Task: Create a rule when I am mentioned in a comment on a card by anyone except me.
Action: Mouse moved to (971, 263)
Screenshot: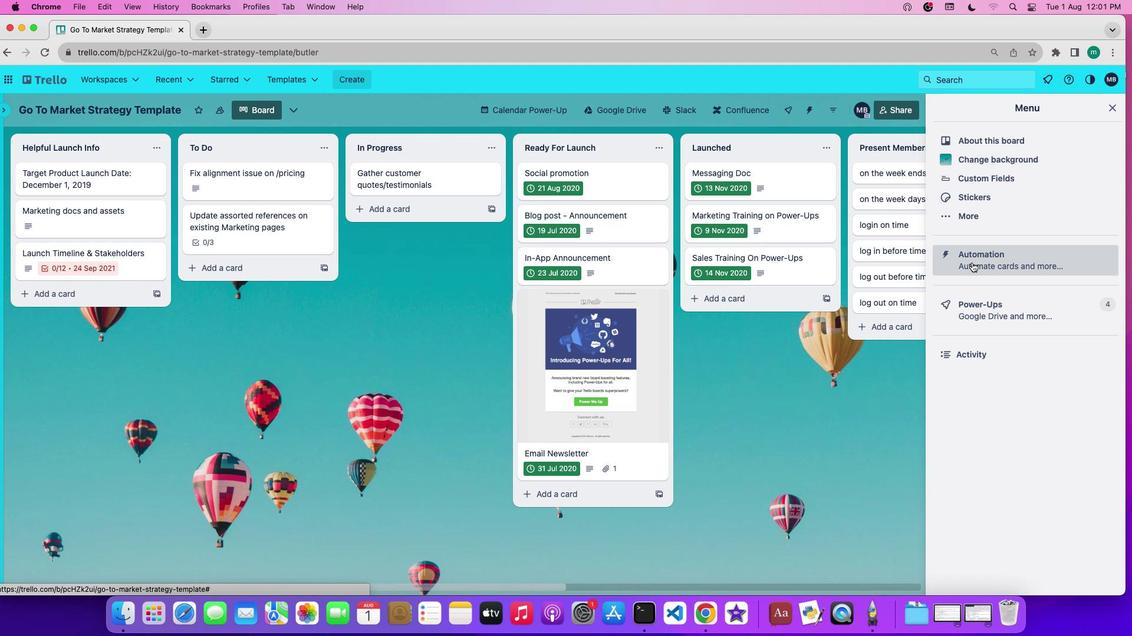 
Action: Mouse pressed left at (971, 263)
Screenshot: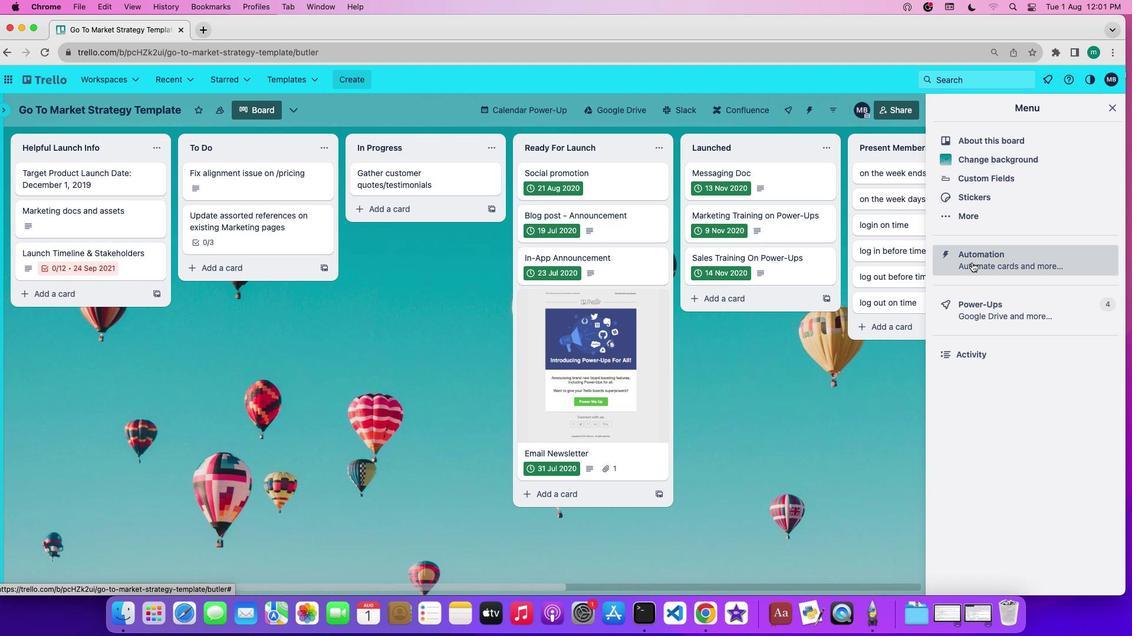 
Action: Mouse moved to (62, 217)
Screenshot: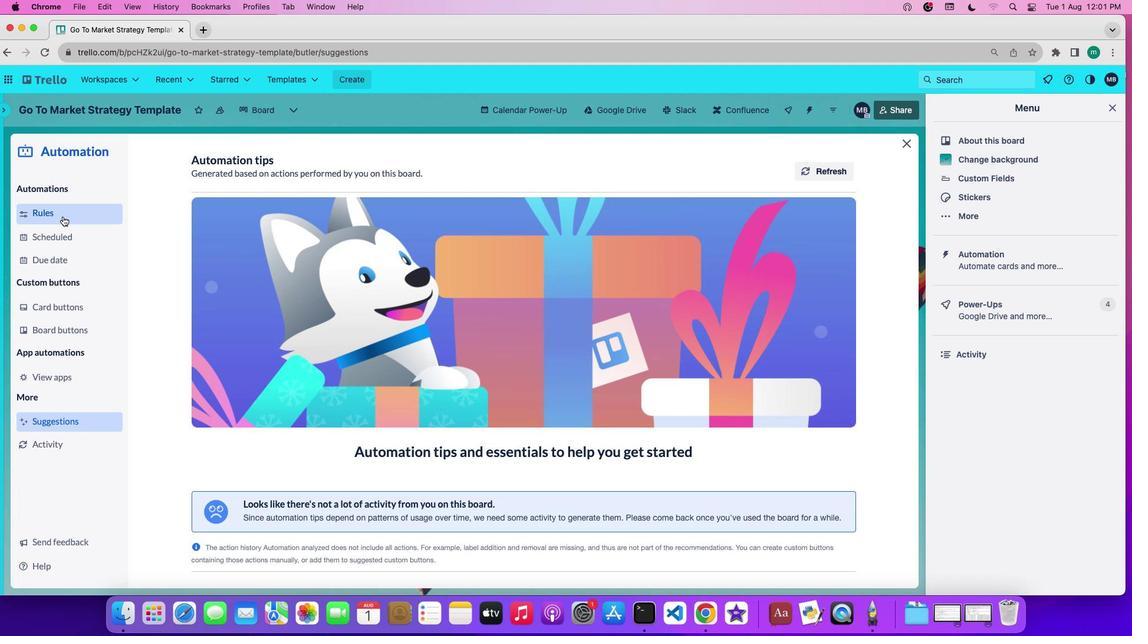 
Action: Mouse pressed left at (62, 217)
Screenshot: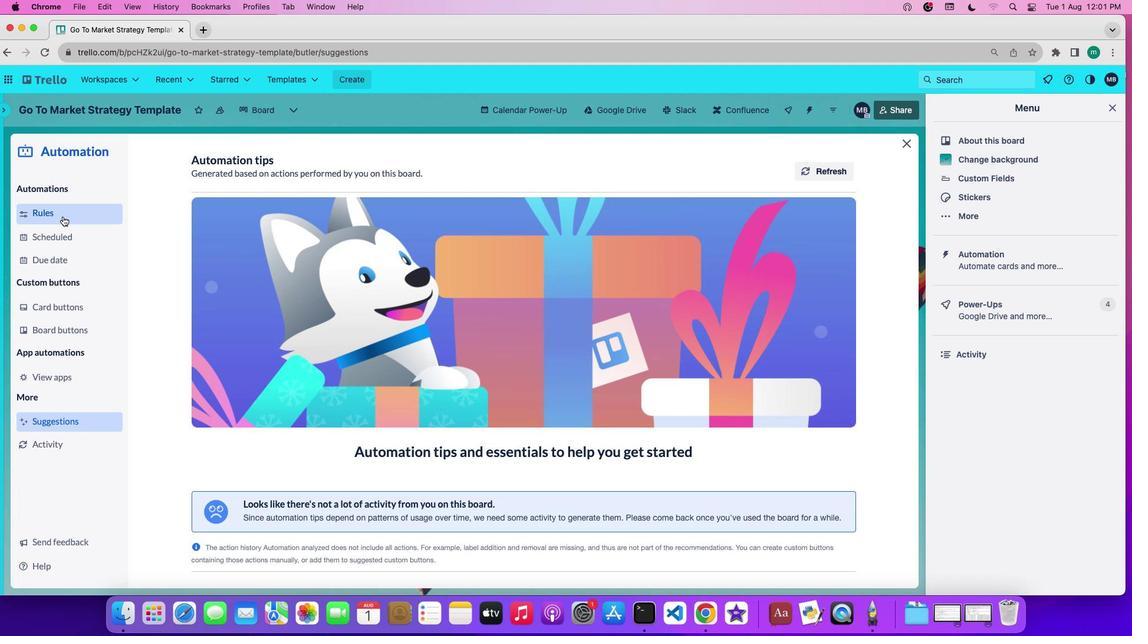 
Action: Mouse moved to (235, 425)
Screenshot: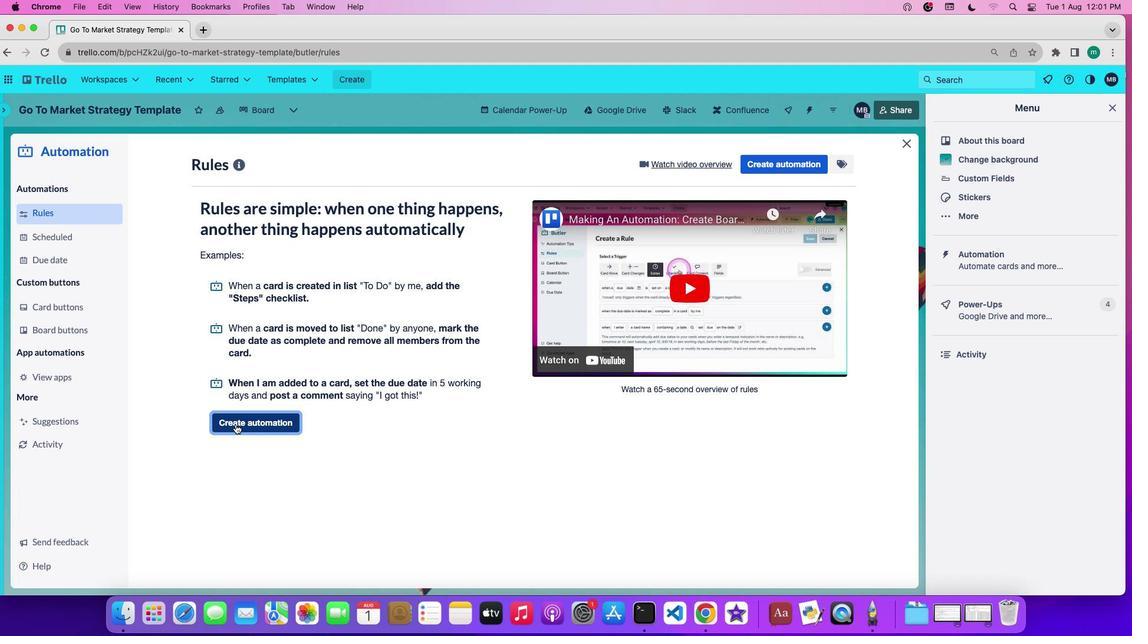 
Action: Mouse pressed left at (235, 425)
Screenshot: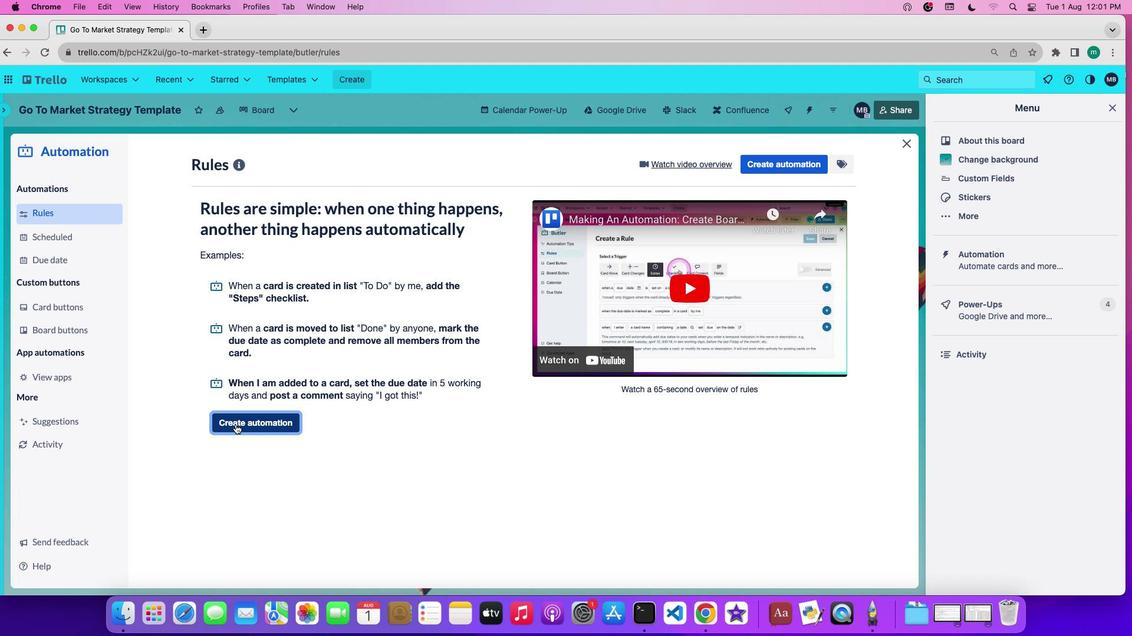 
Action: Mouse moved to (514, 278)
Screenshot: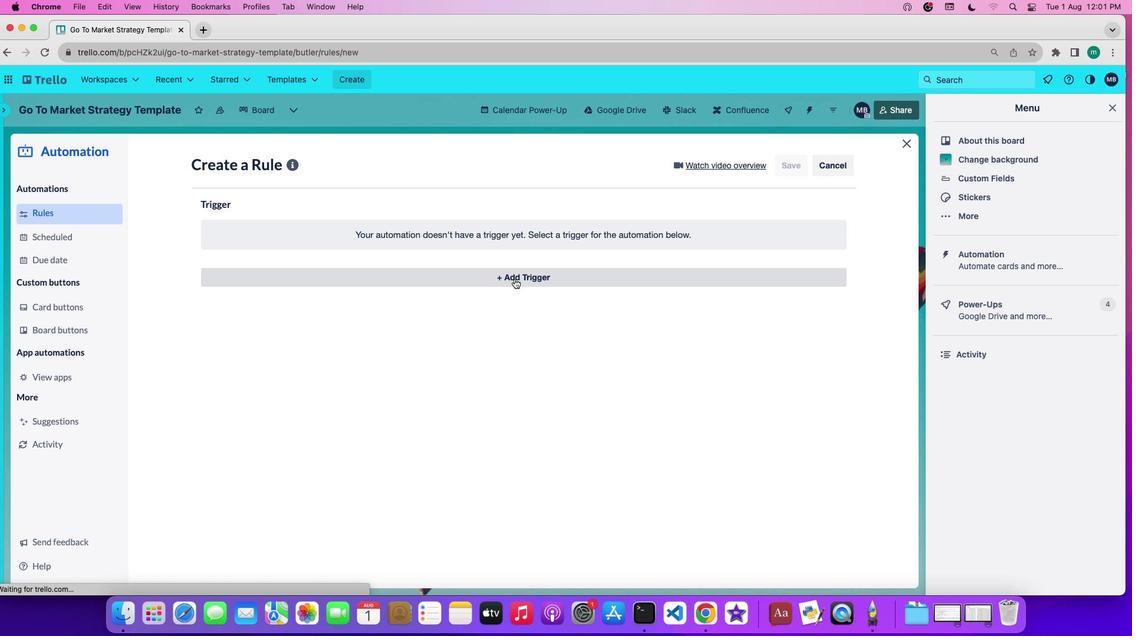 
Action: Mouse pressed left at (514, 278)
Screenshot: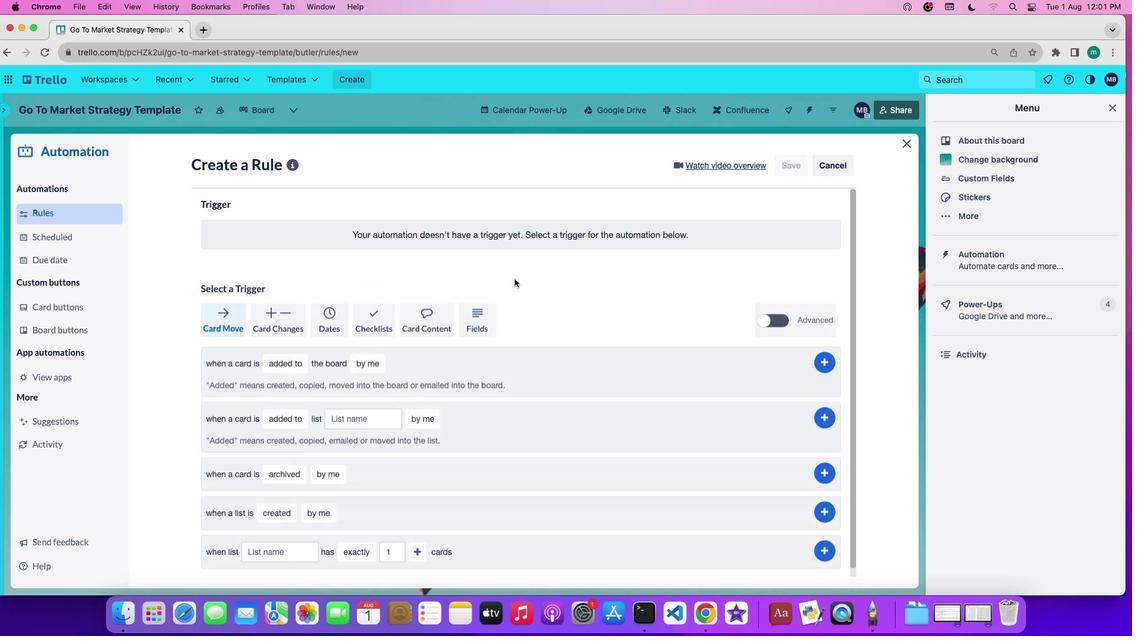 
Action: Mouse moved to (438, 318)
Screenshot: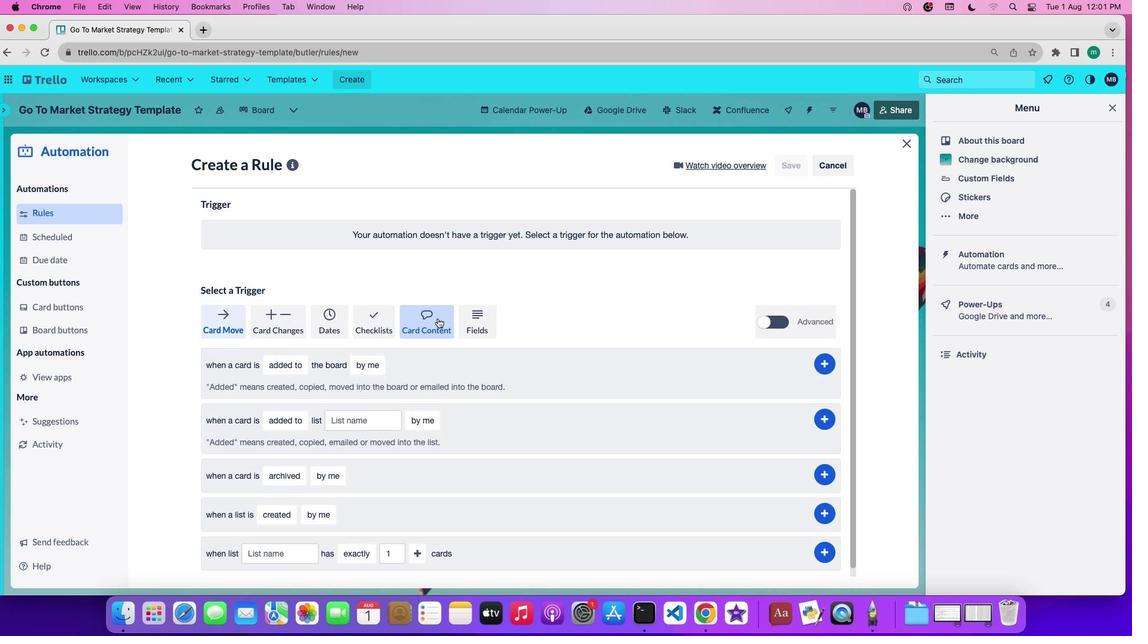 
Action: Mouse pressed left at (438, 318)
Screenshot: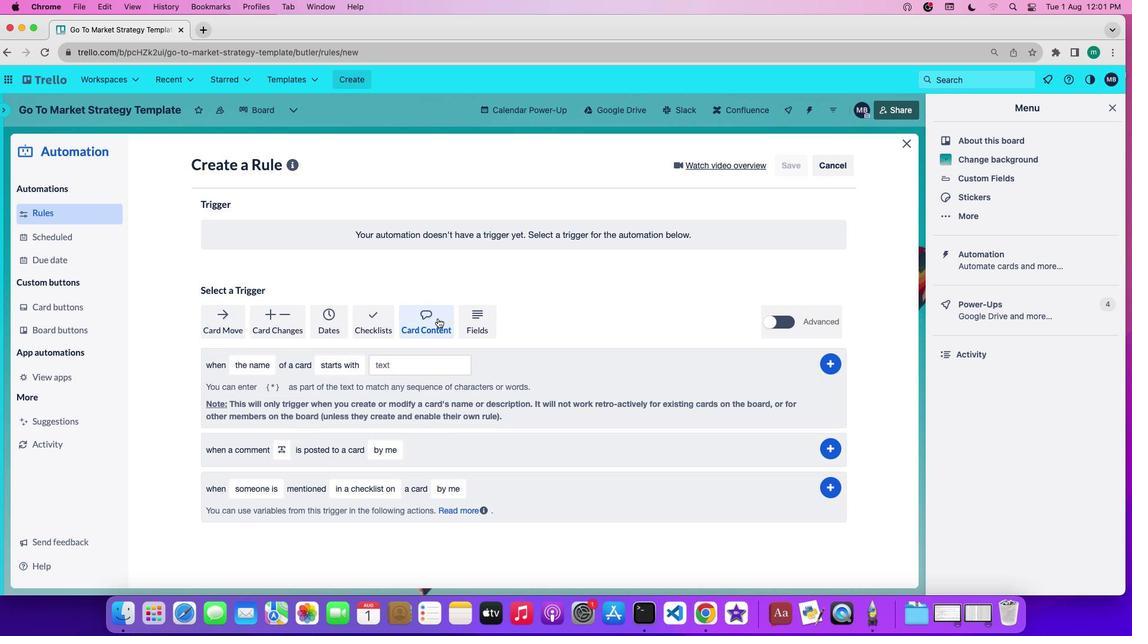 
Action: Mouse moved to (269, 491)
Screenshot: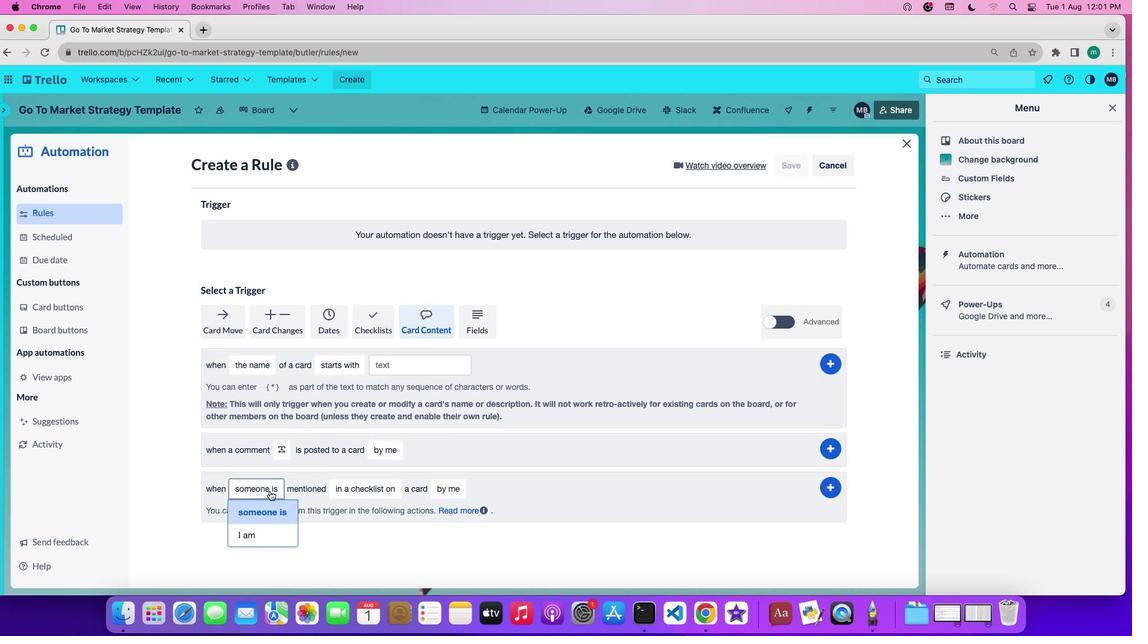 
Action: Mouse pressed left at (269, 491)
Screenshot: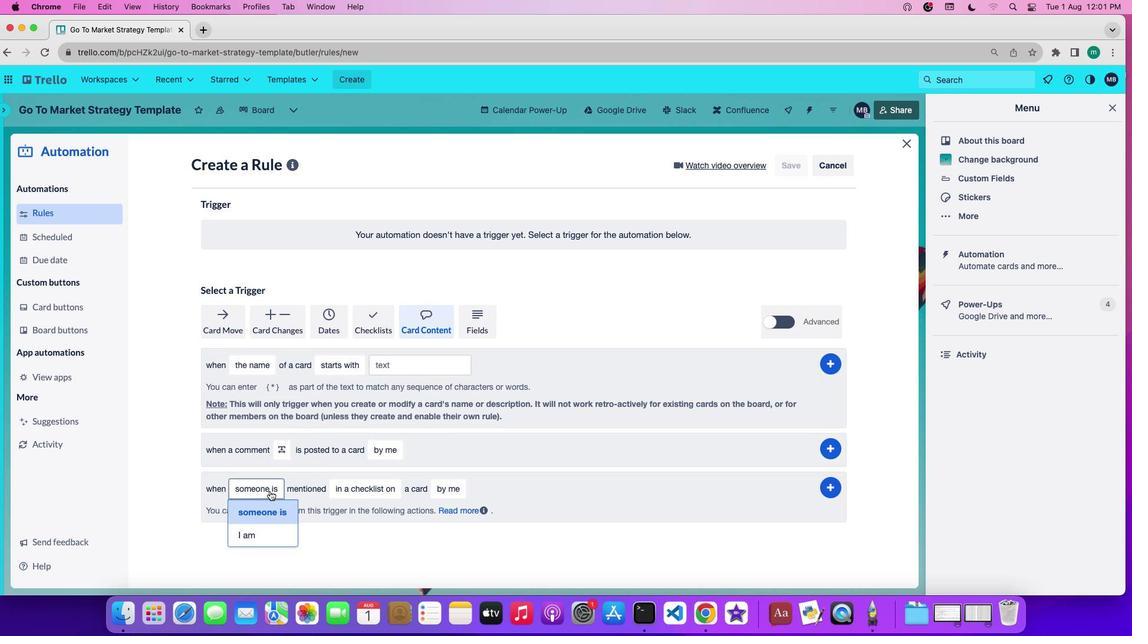 
Action: Mouse moved to (267, 530)
Screenshot: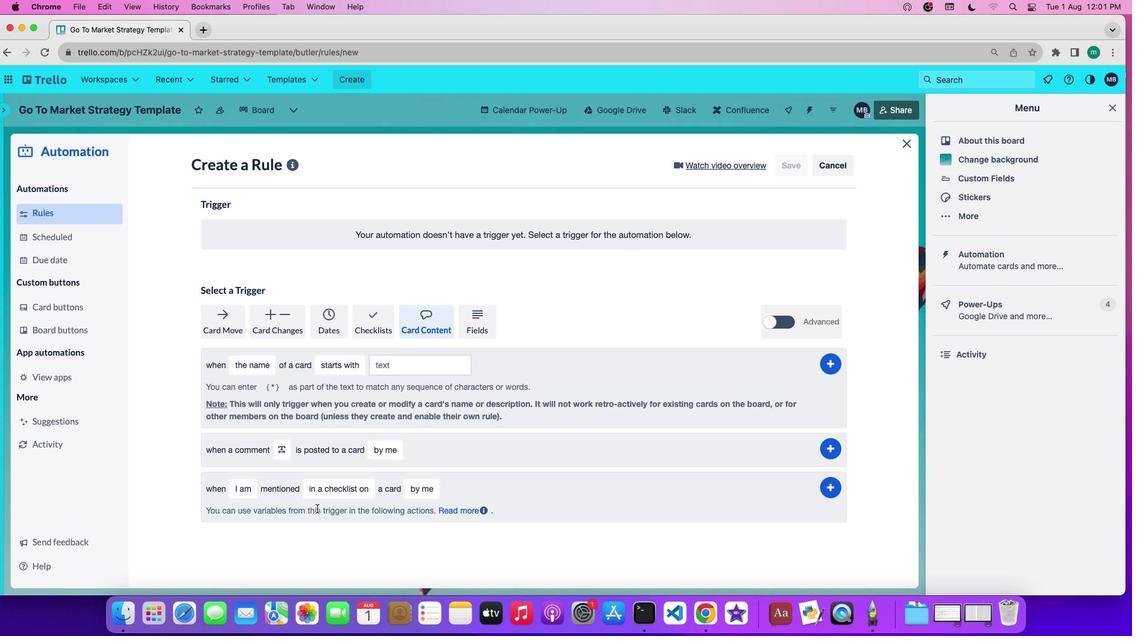 
Action: Mouse pressed left at (267, 530)
Screenshot: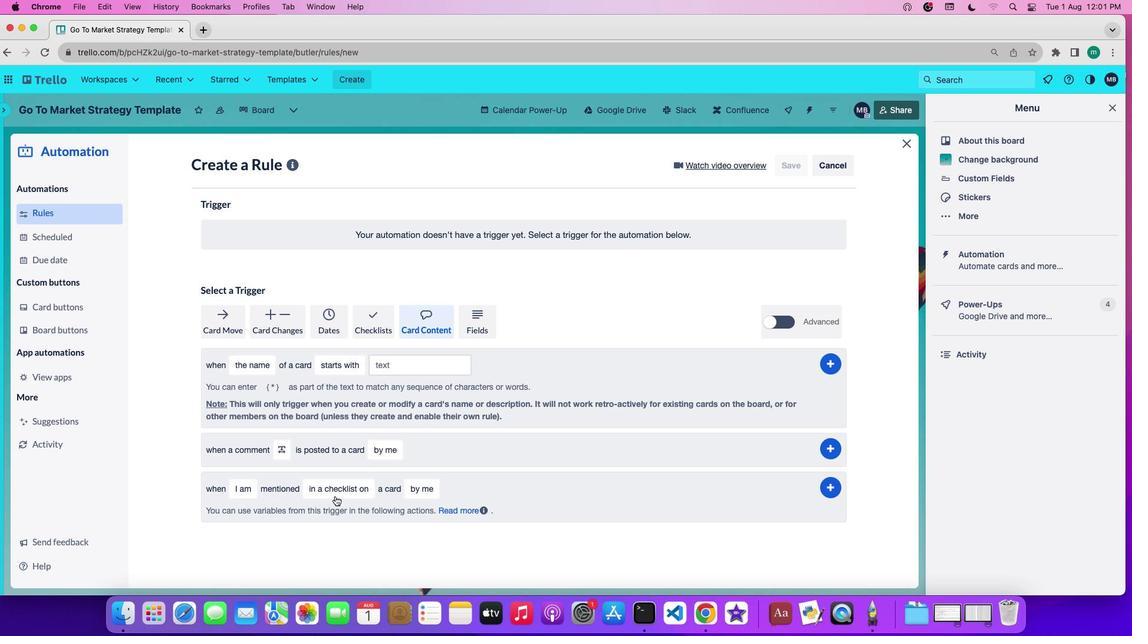 
Action: Mouse moved to (337, 492)
Screenshot: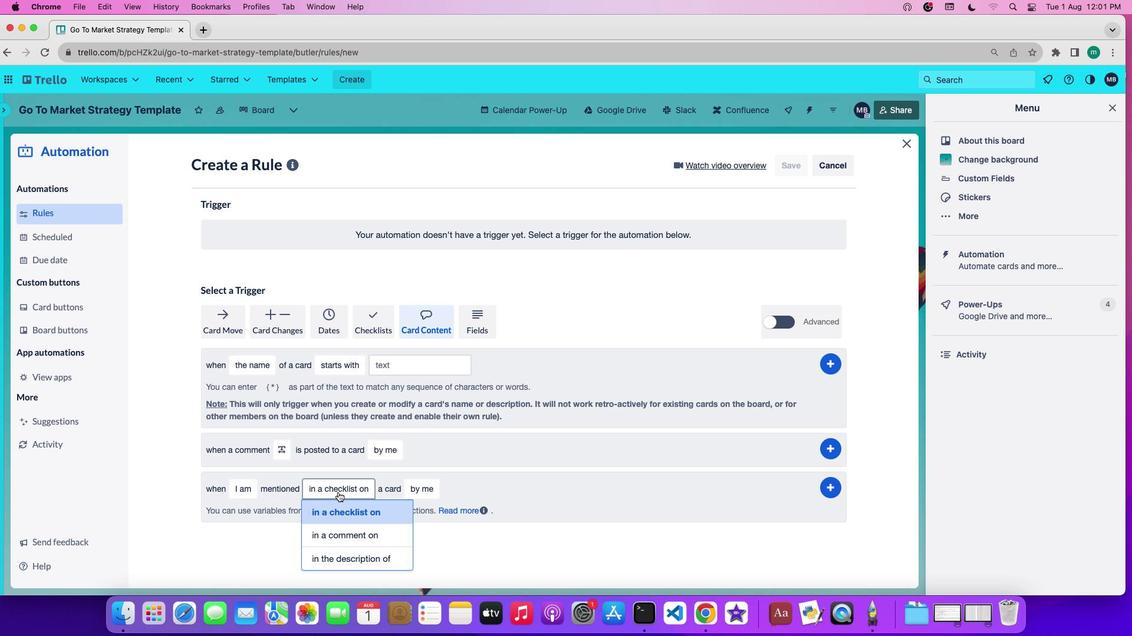
Action: Mouse pressed left at (337, 492)
Screenshot: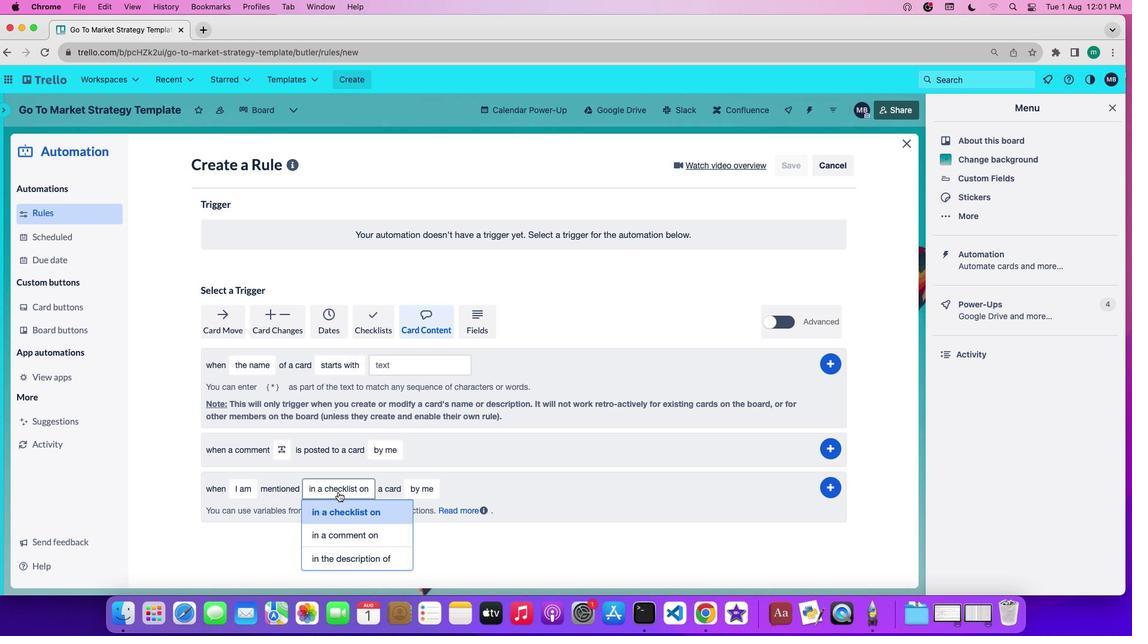 
Action: Mouse moved to (343, 543)
Screenshot: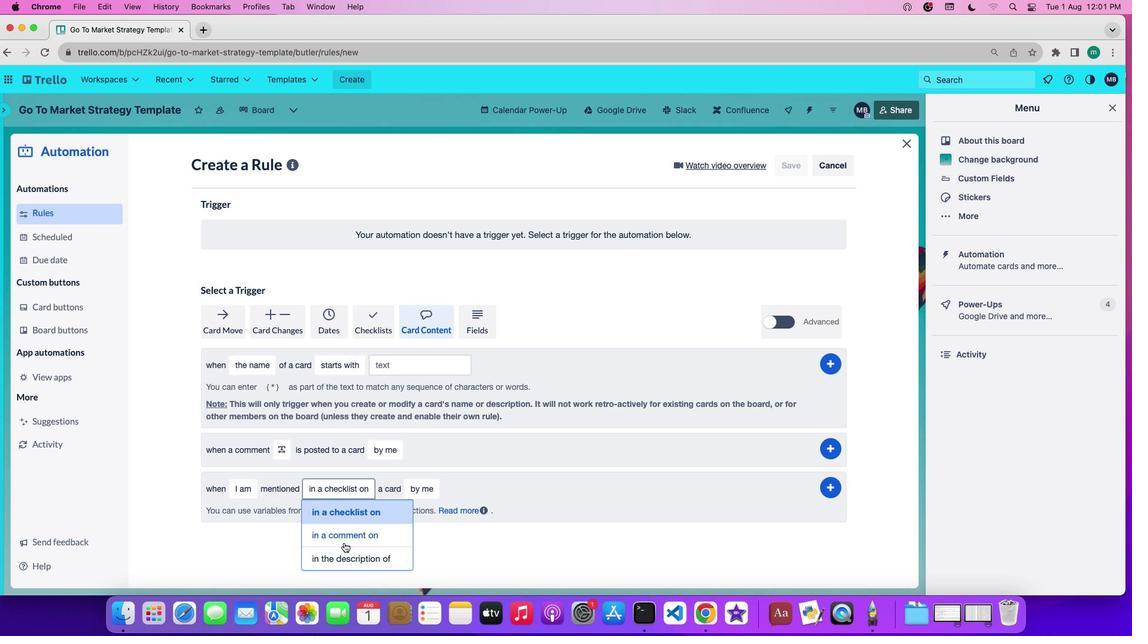 
Action: Mouse pressed left at (343, 543)
Screenshot: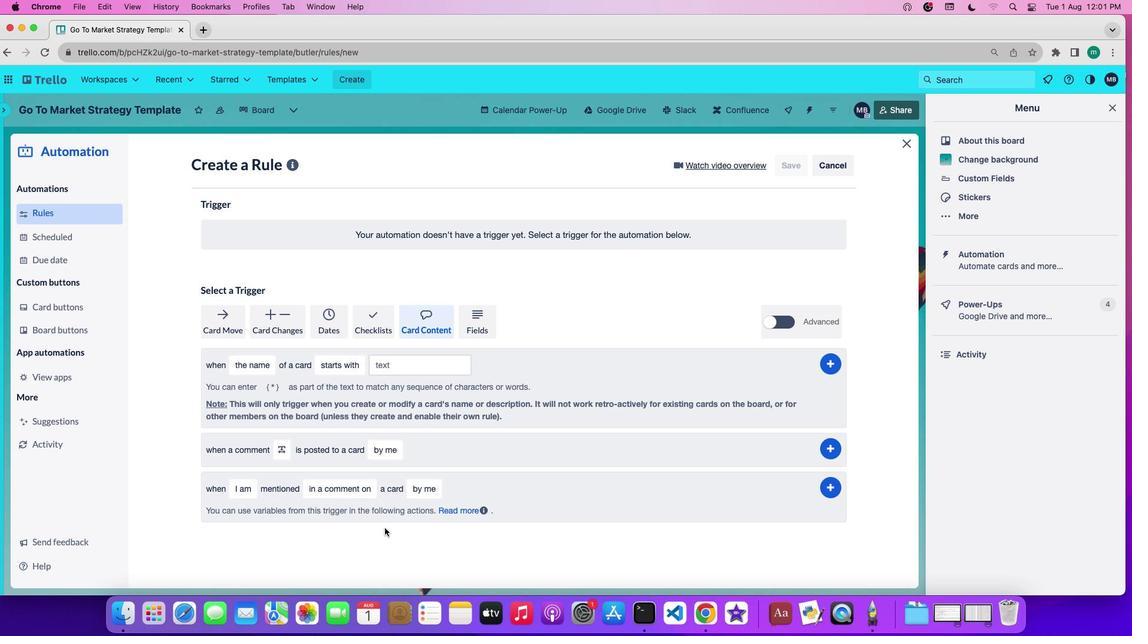 
Action: Mouse moved to (437, 487)
Screenshot: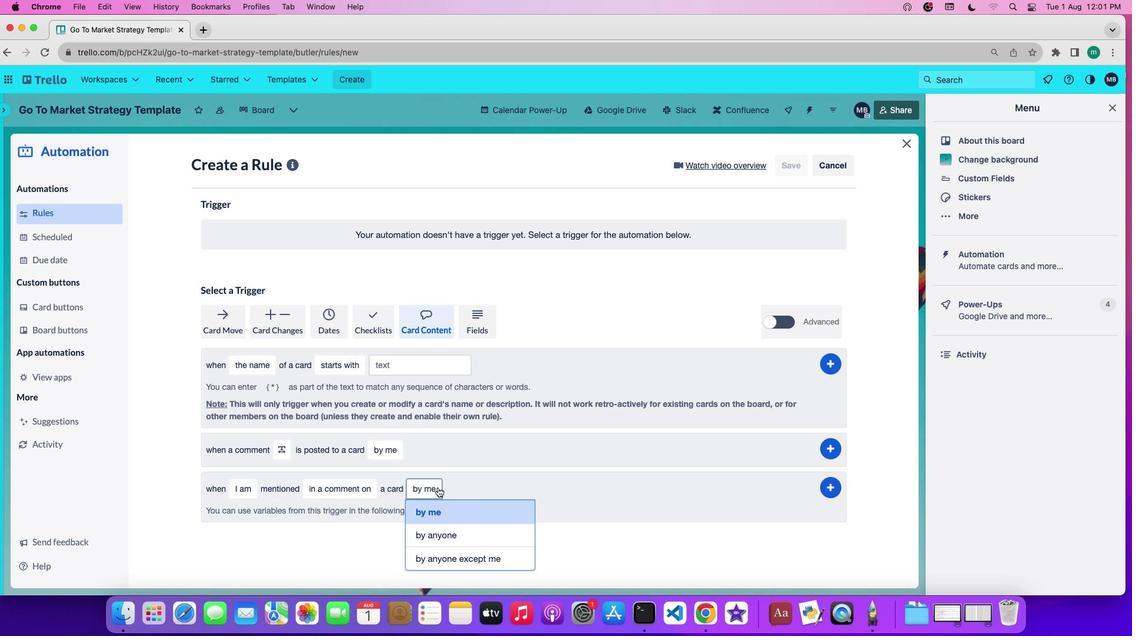 
Action: Mouse pressed left at (437, 487)
Screenshot: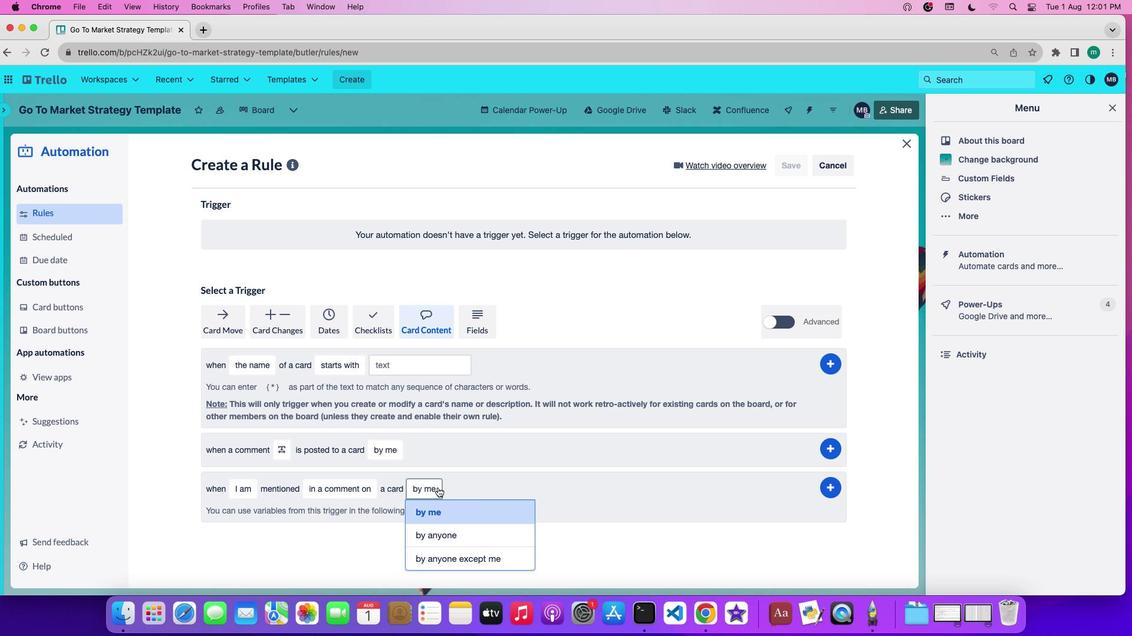 
Action: Mouse moved to (441, 557)
Screenshot: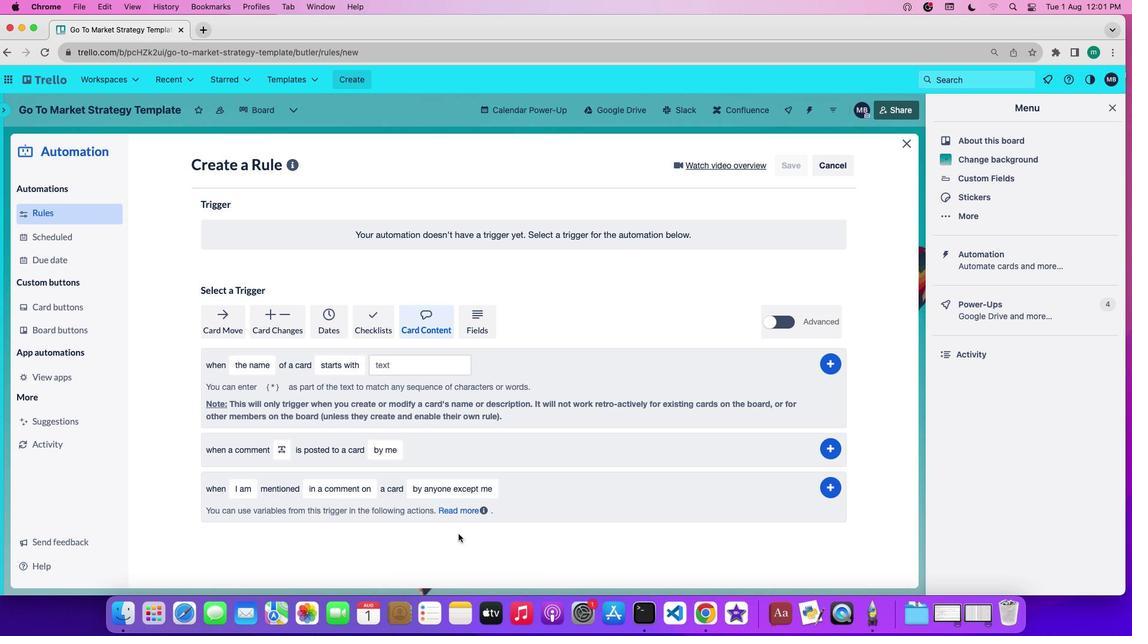 
Action: Mouse pressed left at (441, 557)
Screenshot: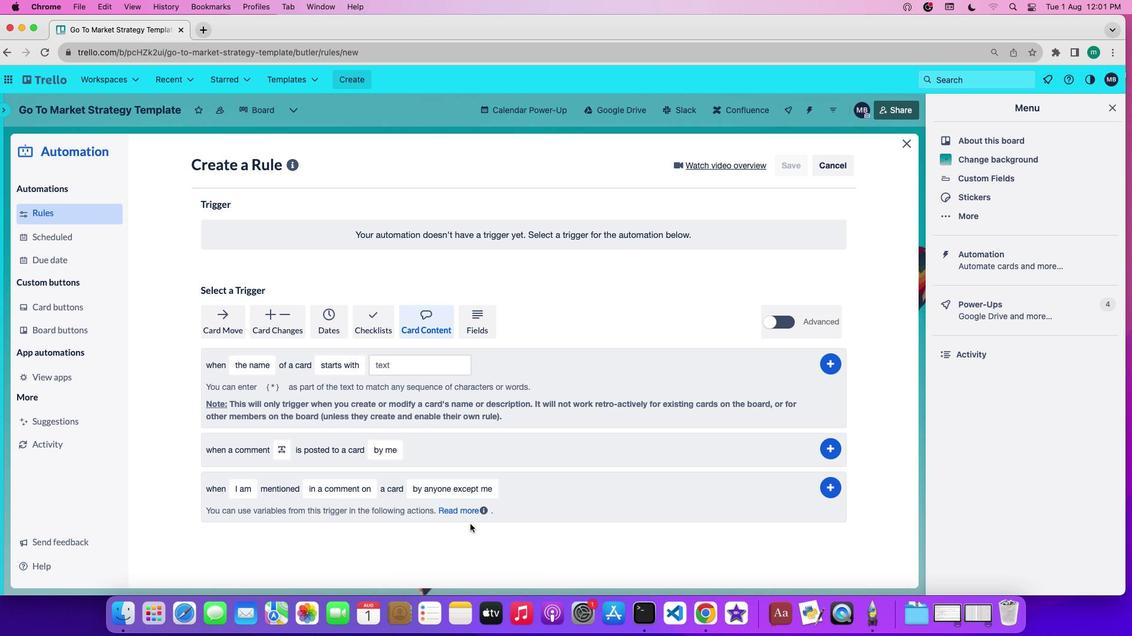 
Action: Mouse moved to (838, 484)
Screenshot: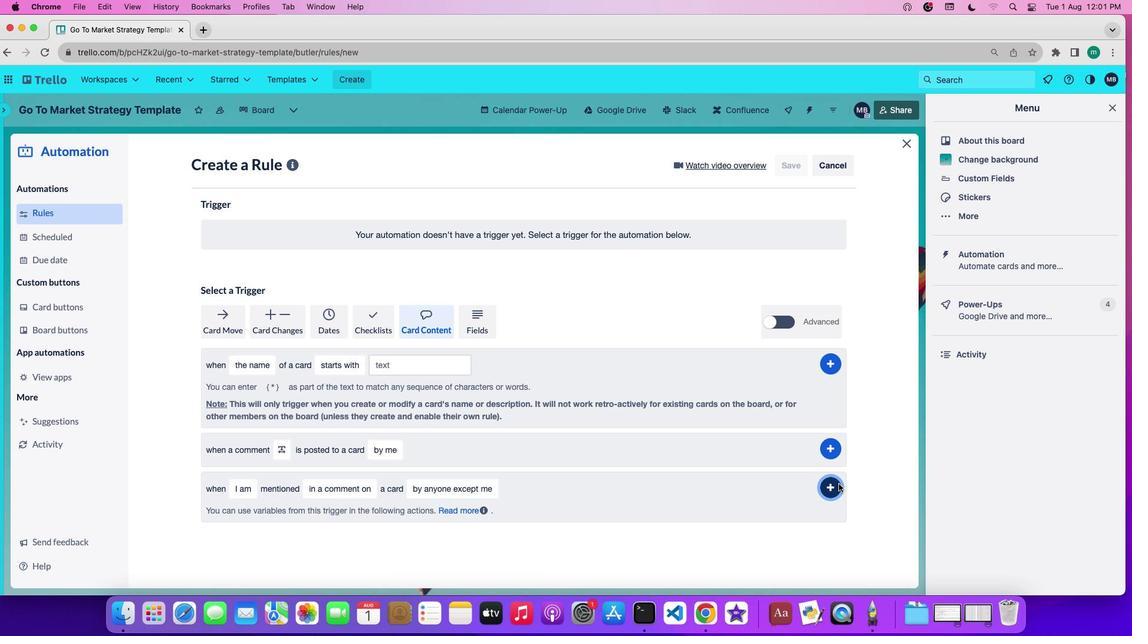 
Action: Mouse pressed left at (838, 484)
Screenshot: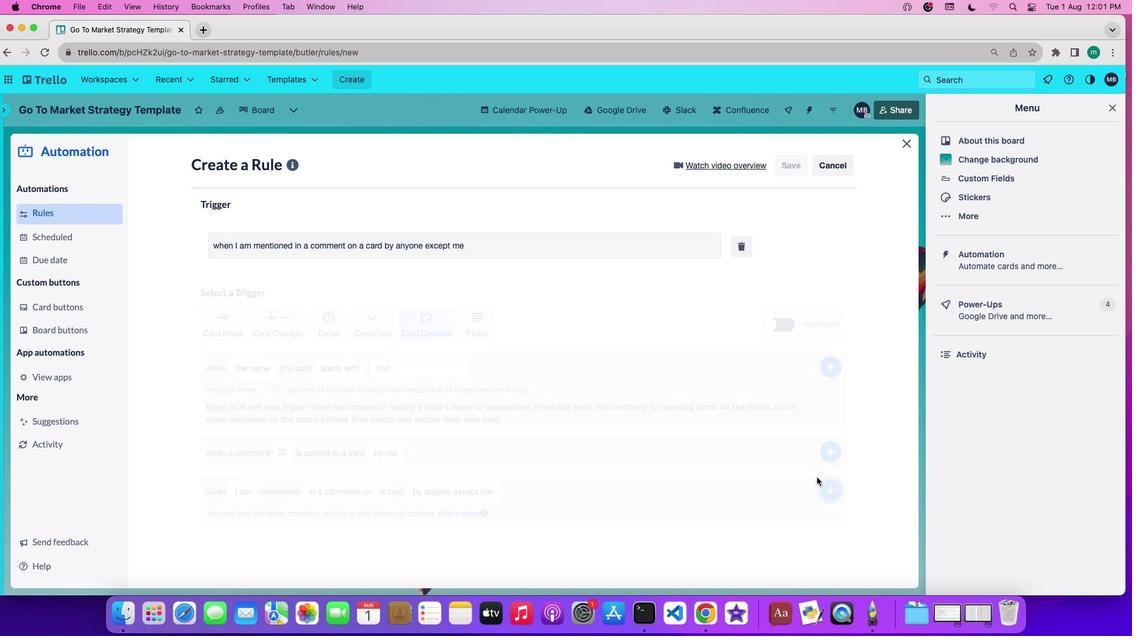 
Action: Mouse moved to (717, 450)
Screenshot: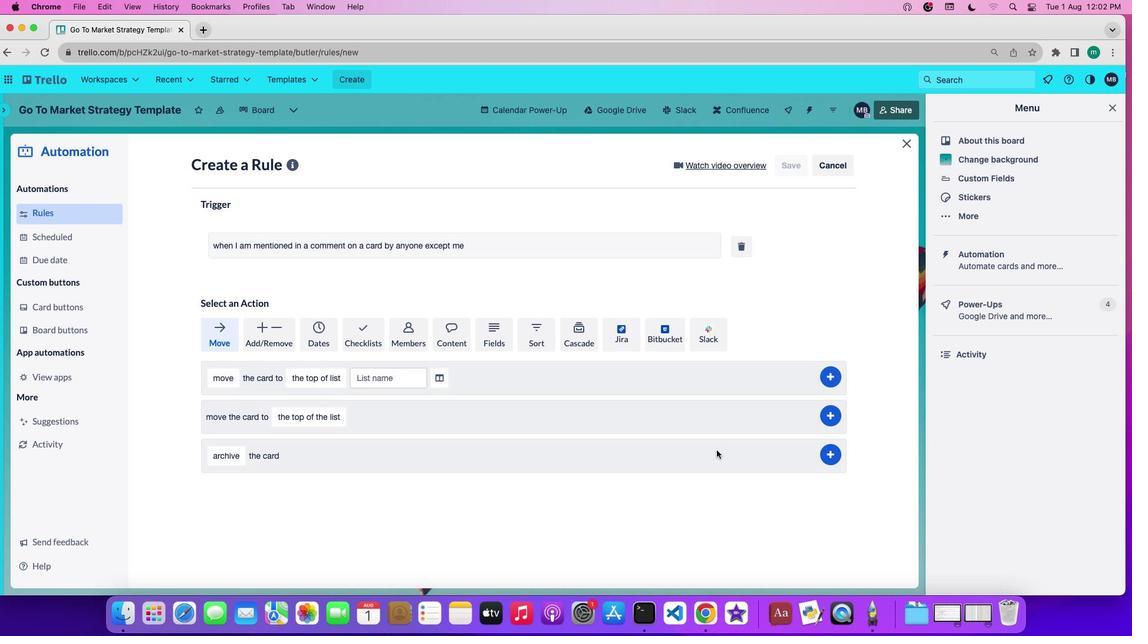 
